 Task: Add the "Unanswered questions" component in the site builder.
Action: Mouse moved to (1180, 84)
Screenshot: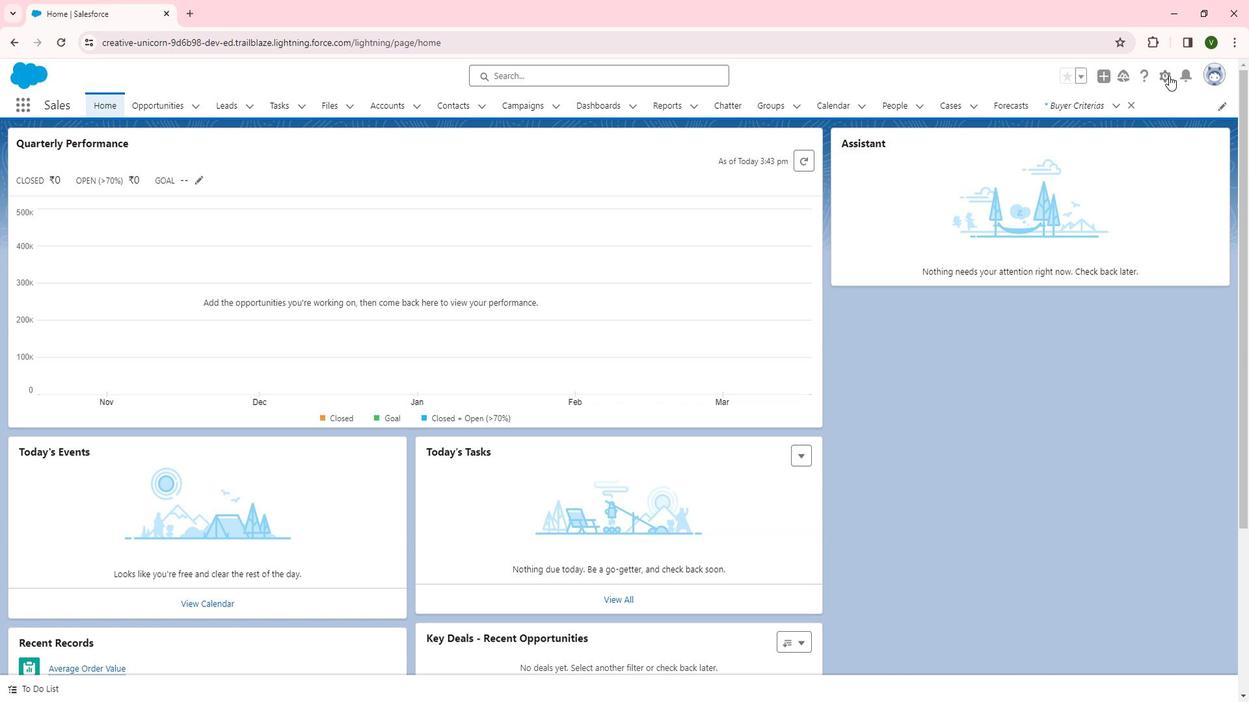 
Action: Mouse pressed left at (1180, 84)
Screenshot: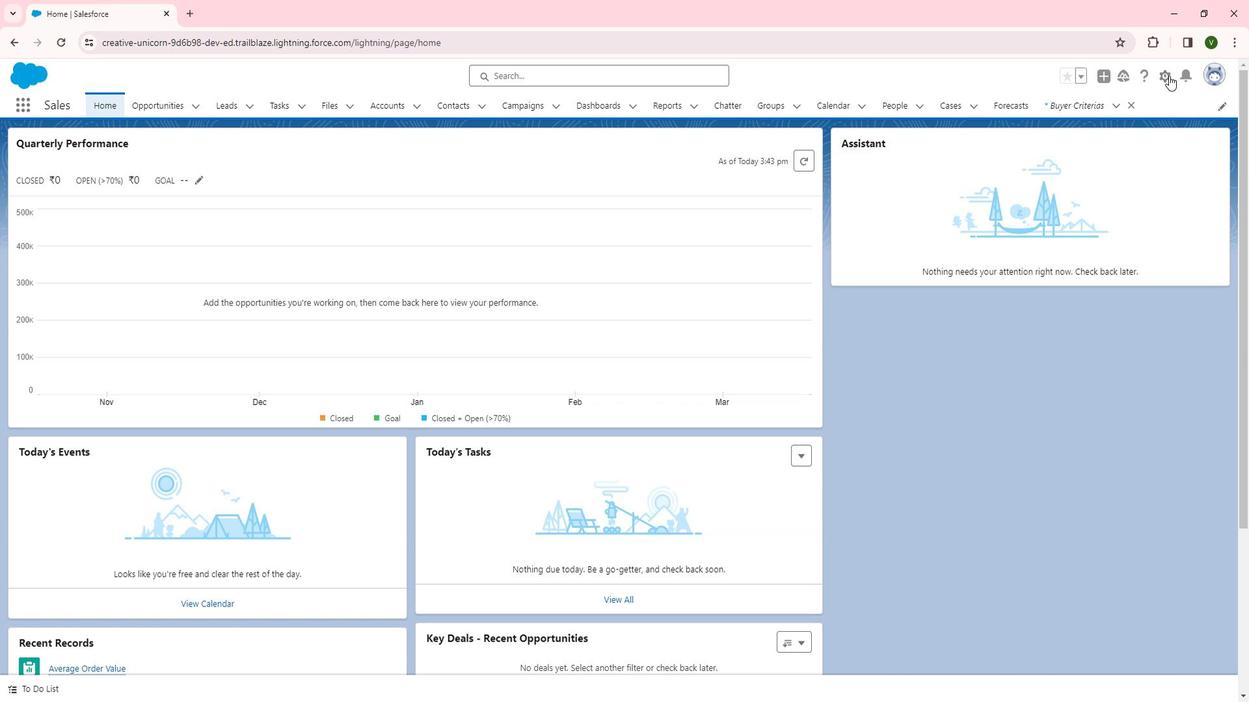 
Action: Mouse moved to (1128, 124)
Screenshot: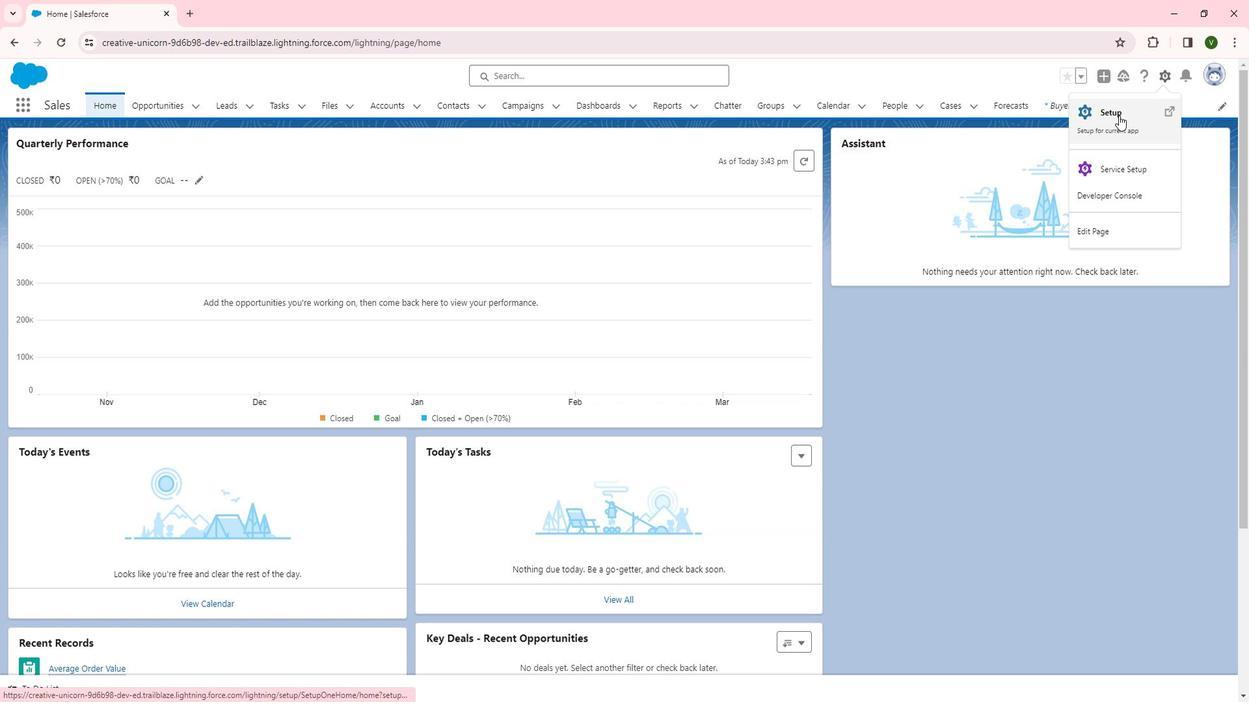 
Action: Mouse pressed left at (1128, 124)
Screenshot: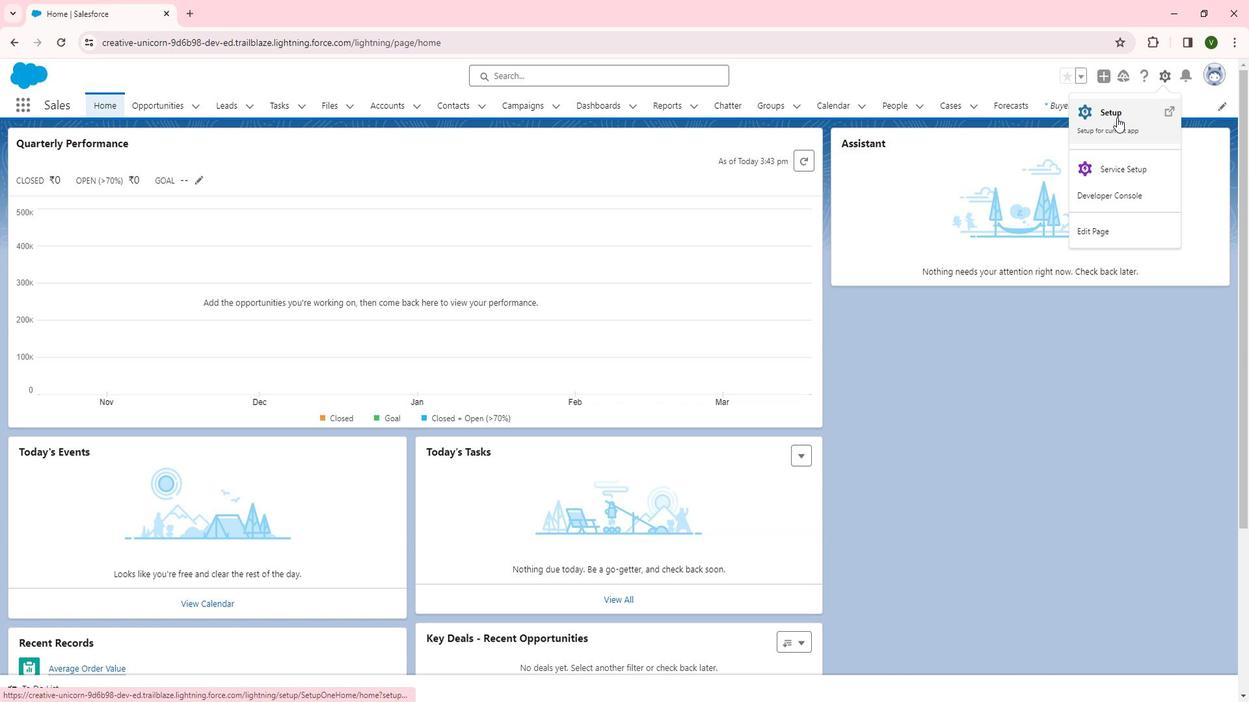 
Action: Mouse moved to (81, 487)
Screenshot: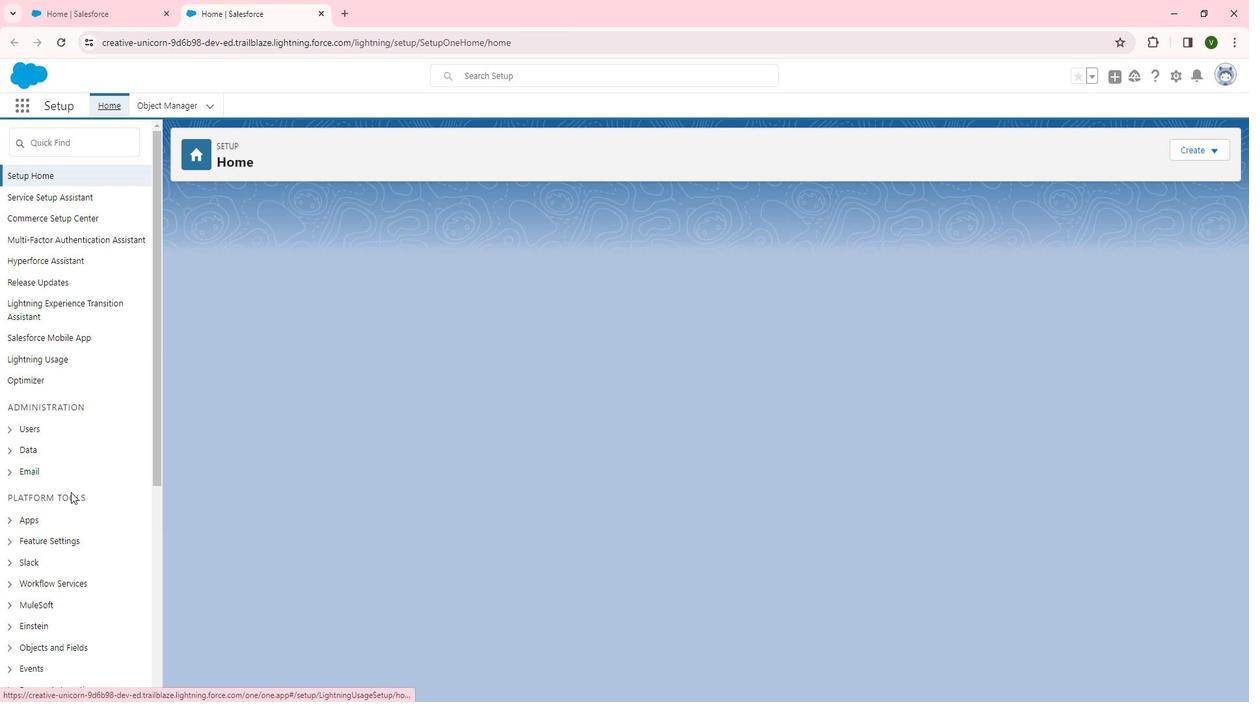 
Action: Mouse scrolled (81, 486) with delta (0, 0)
Screenshot: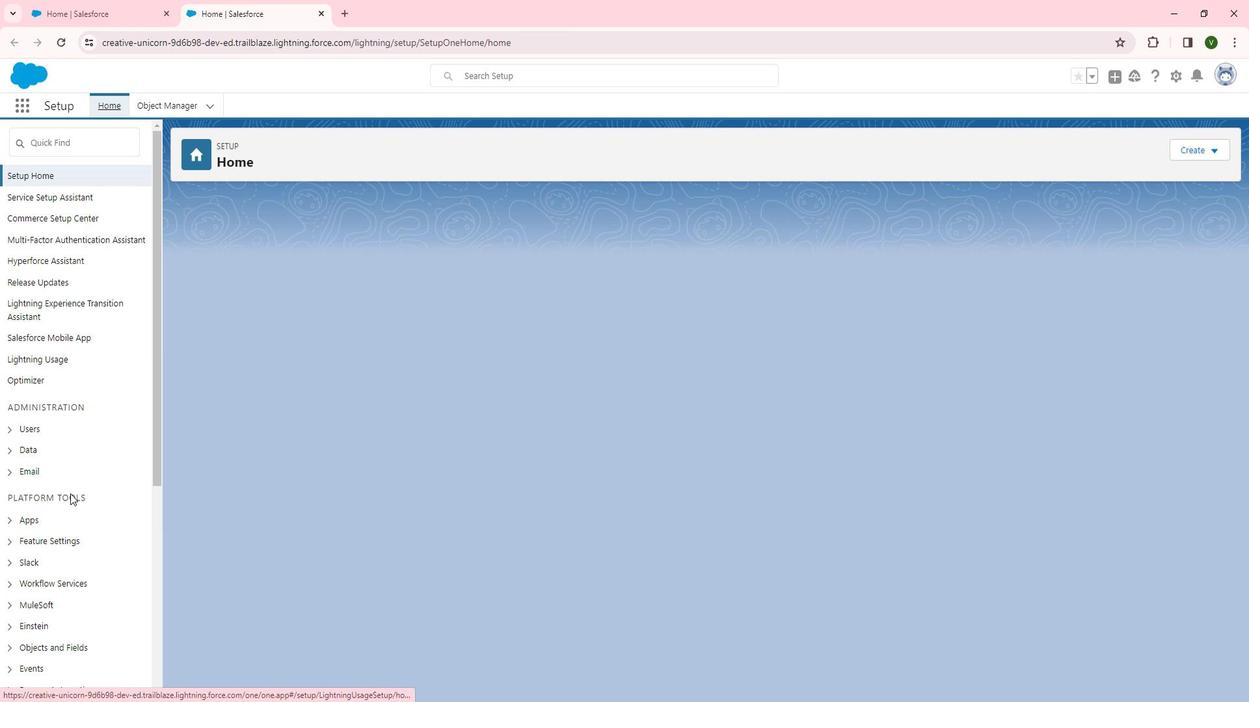 
Action: Mouse scrolled (81, 486) with delta (0, 0)
Screenshot: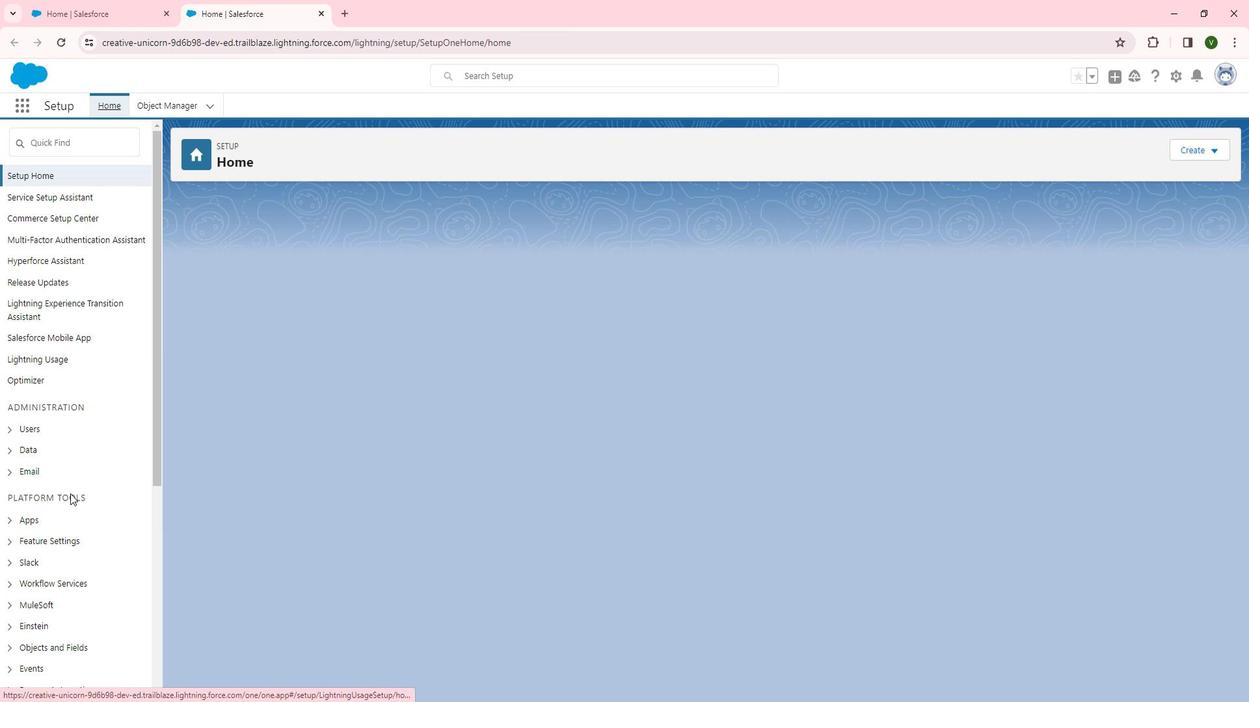 
Action: Mouse scrolled (81, 486) with delta (0, 0)
Screenshot: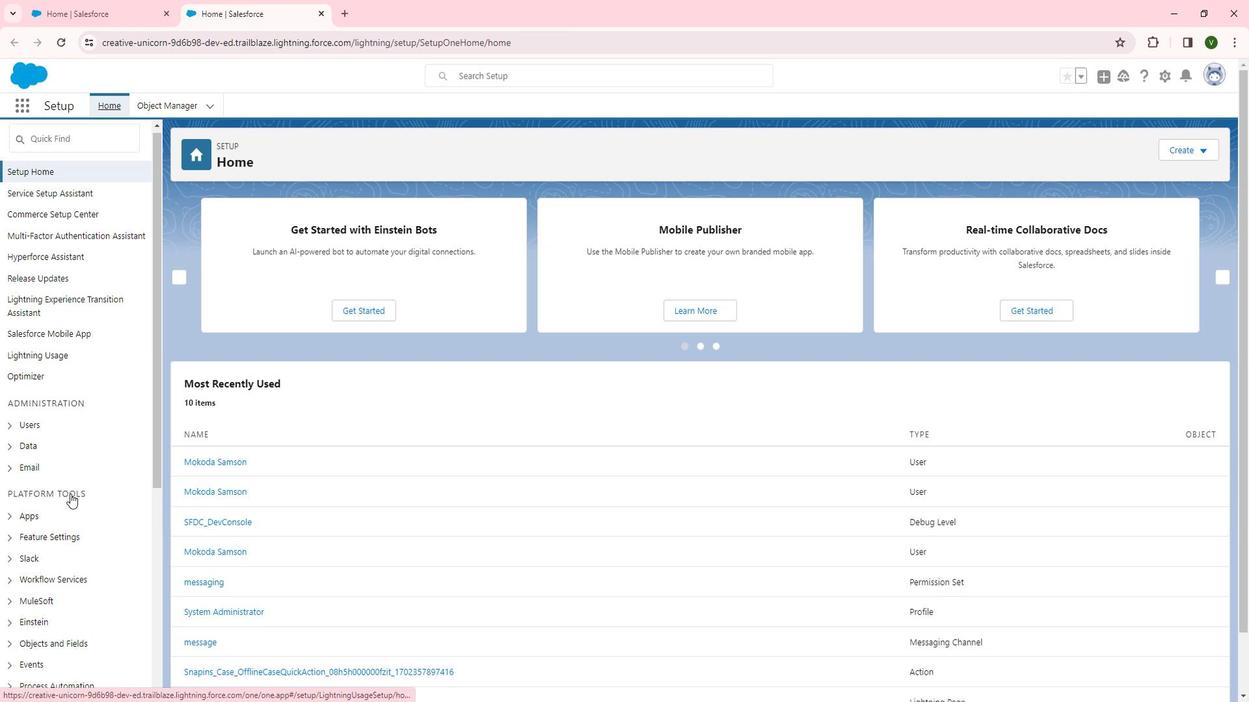 
Action: Mouse moved to (83, 338)
Screenshot: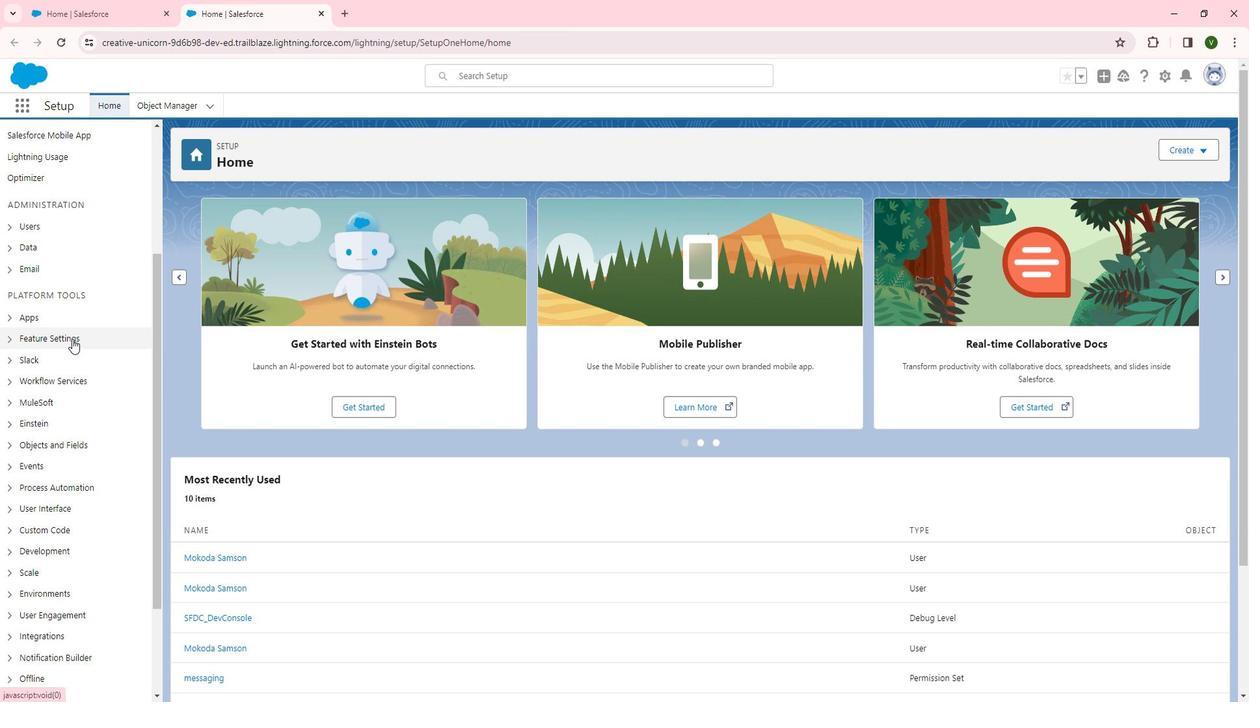 
Action: Mouse pressed left at (83, 338)
Screenshot: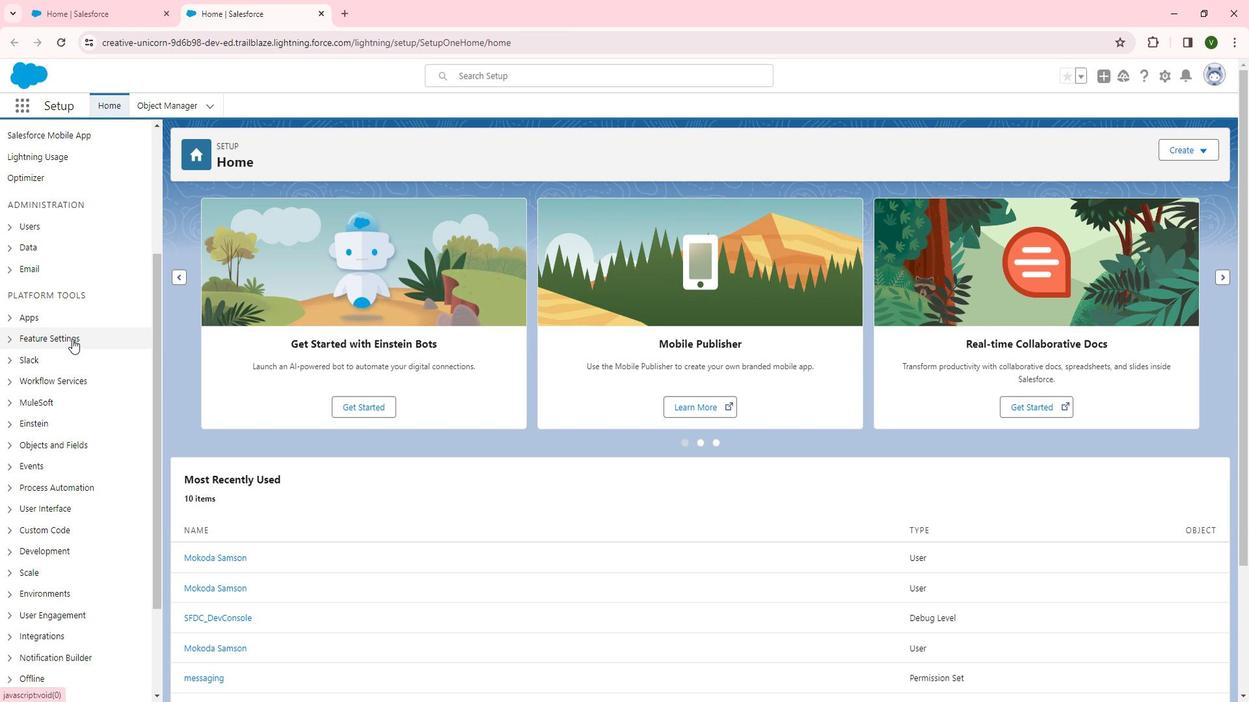 
Action: Mouse moved to (90, 473)
Screenshot: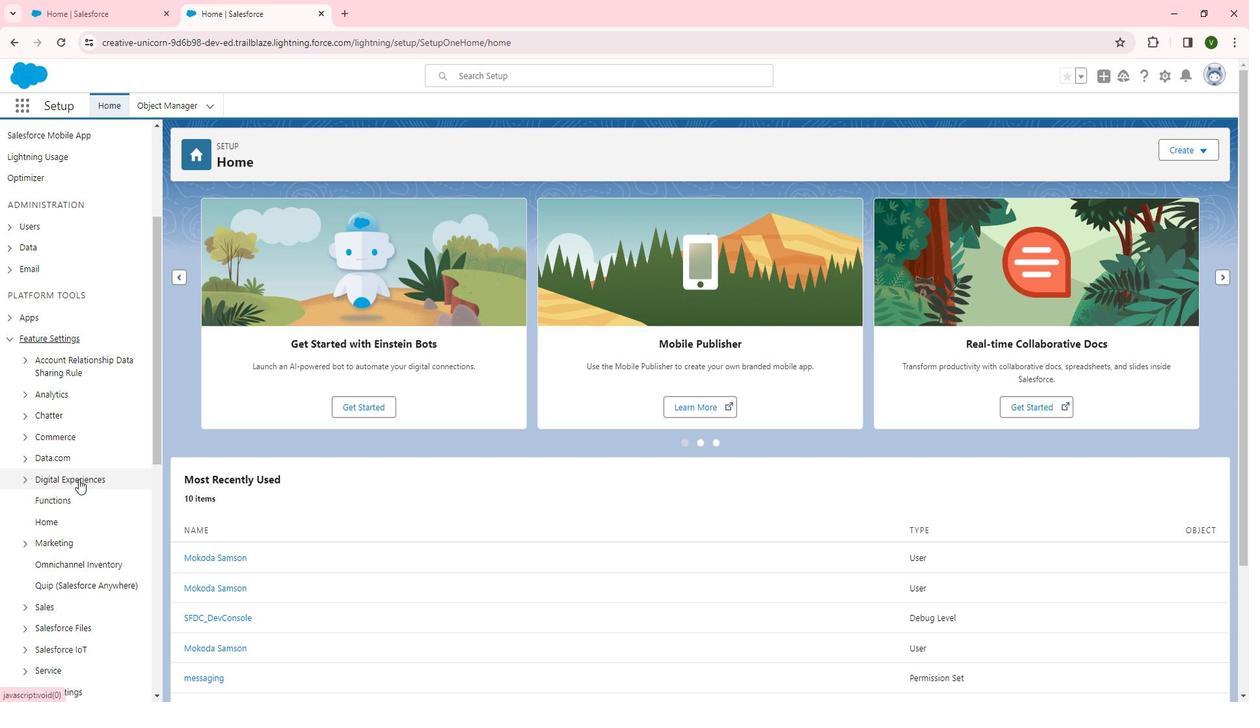 
Action: Mouse pressed left at (90, 473)
Screenshot: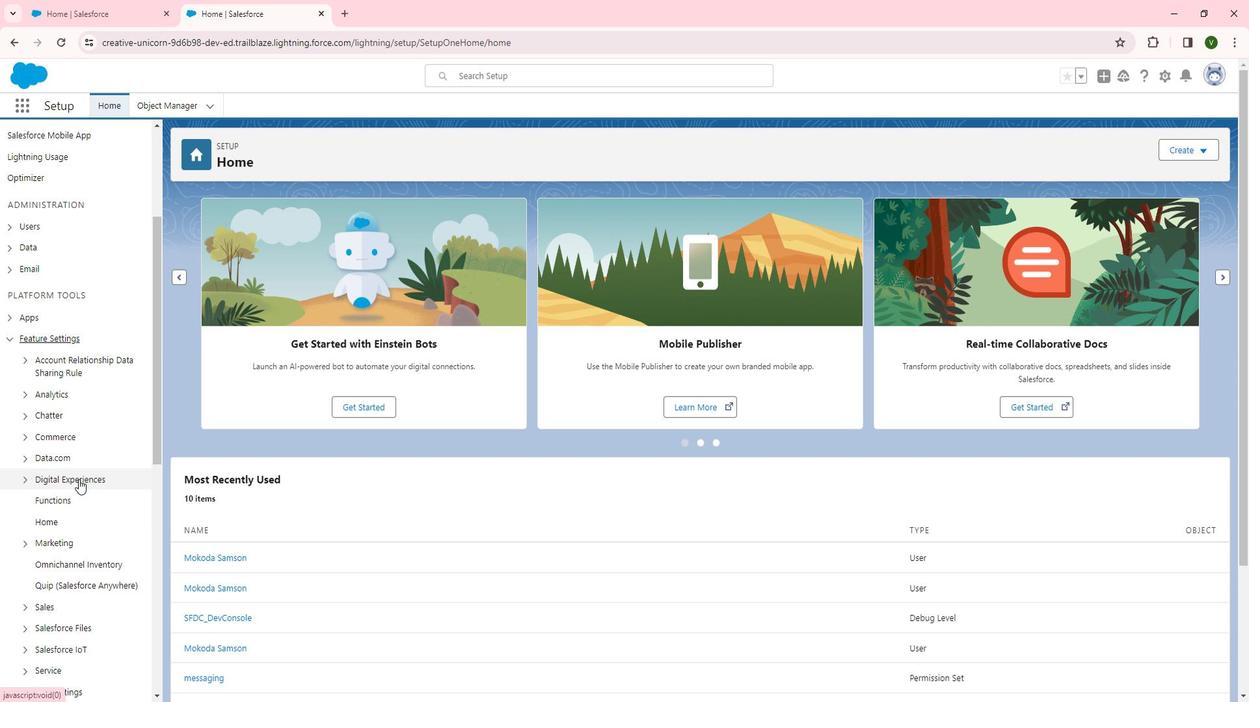 
Action: Mouse moved to (72, 495)
Screenshot: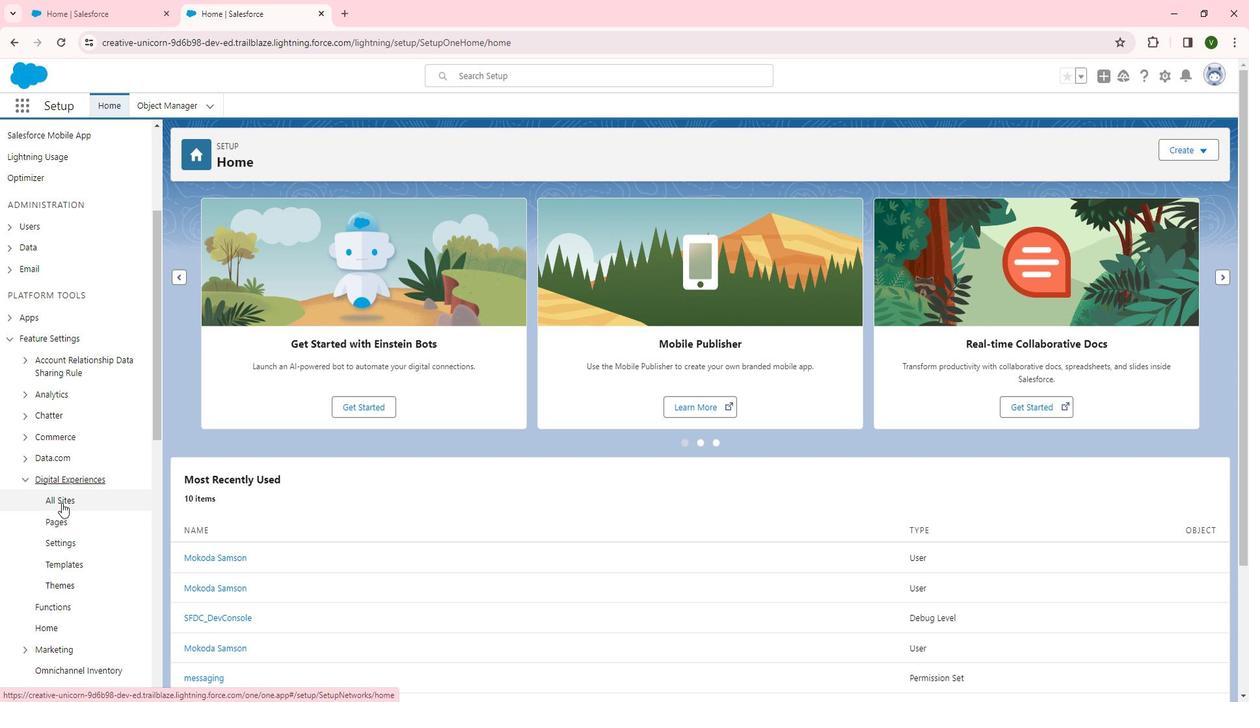 
Action: Mouse pressed left at (72, 495)
Screenshot: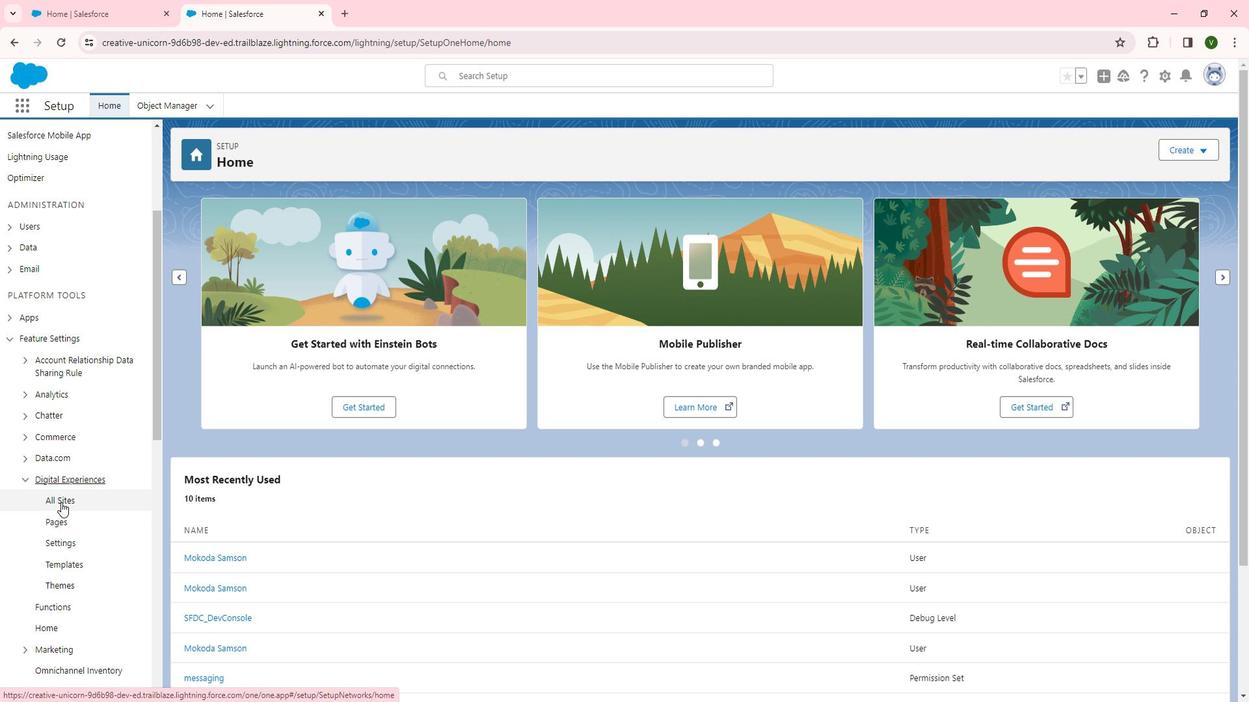 
Action: Mouse moved to (212, 385)
Screenshot: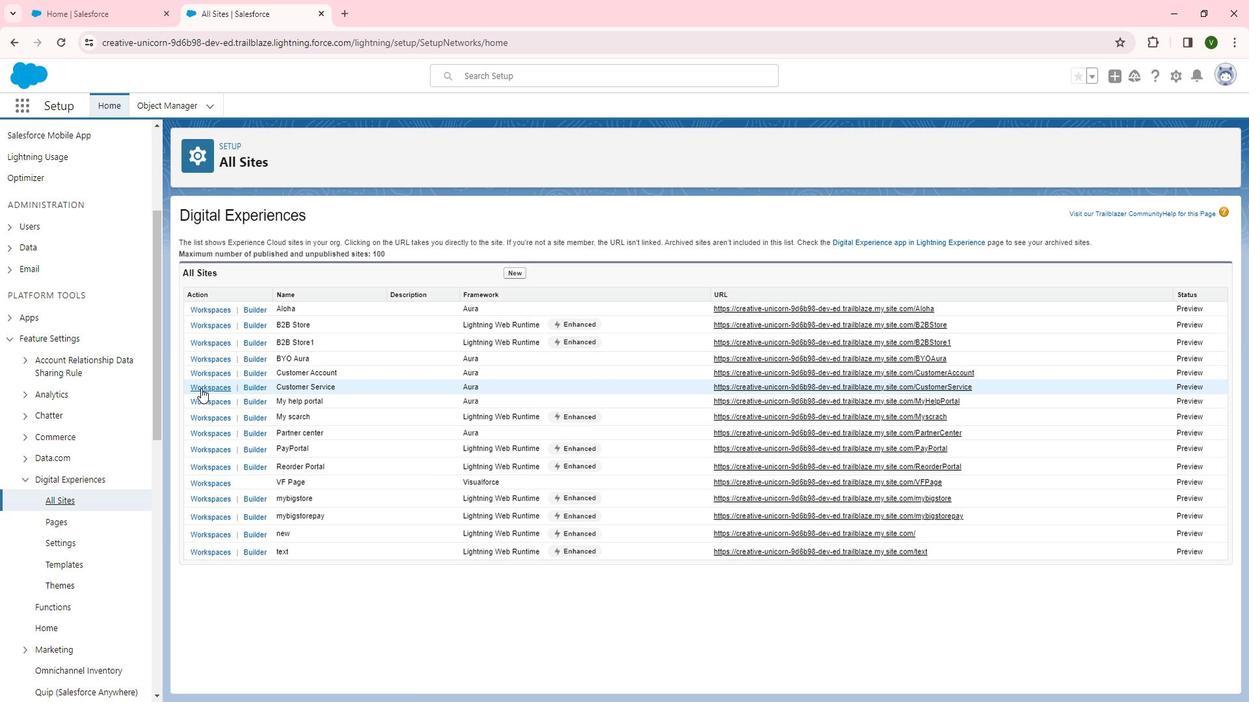 
Action: Mouse pressed left at (212, 385)
Screenshot: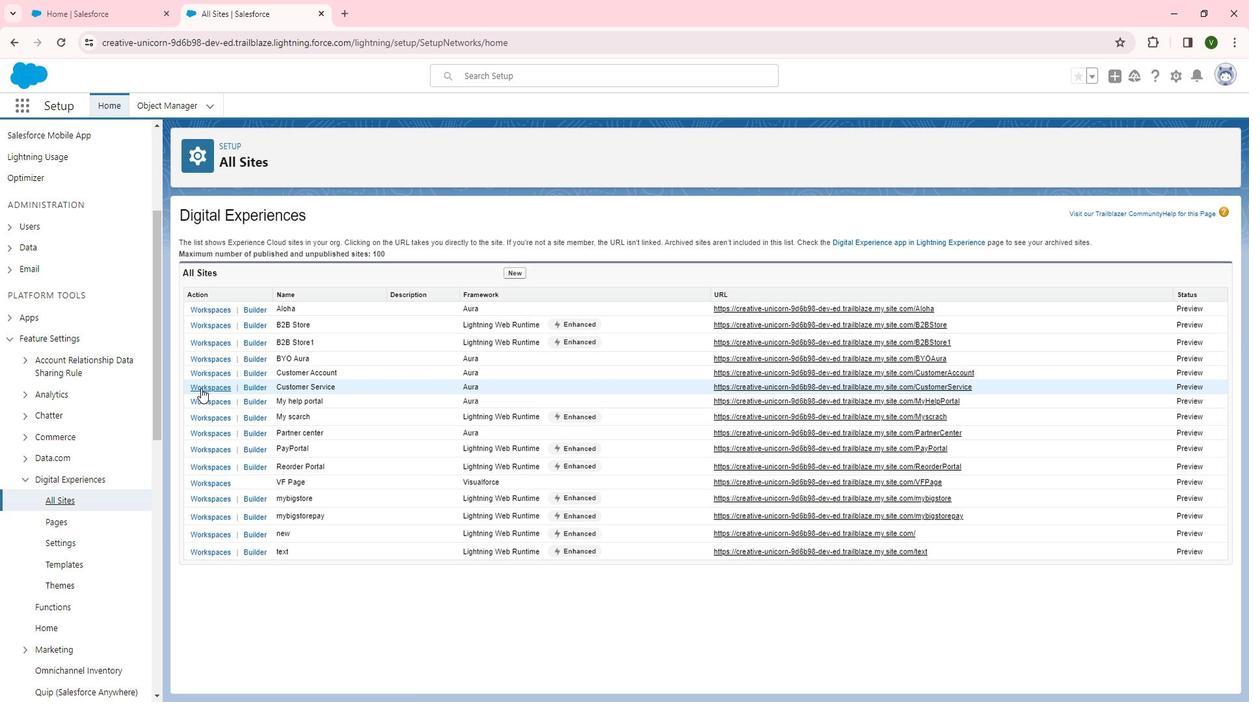 
Action: Mouse moved to (187, 323)
Screenshot: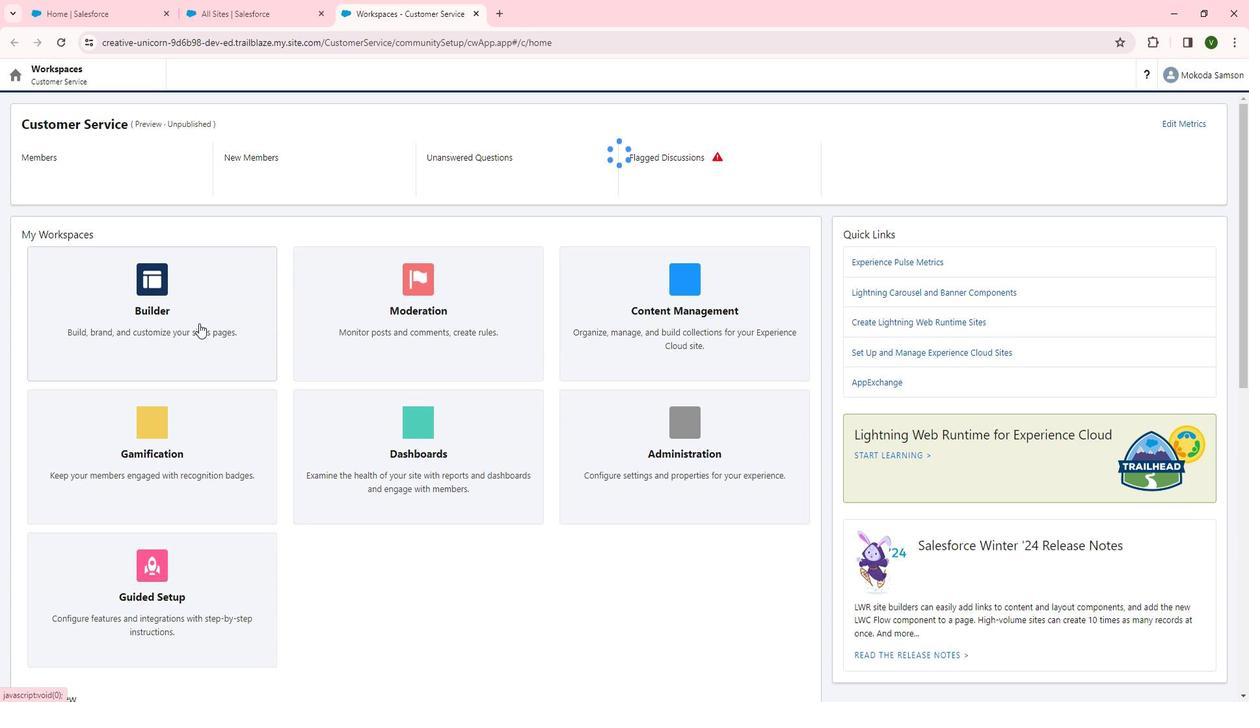 
Action: Mouse pressed left at (187, 323)
Screenshot: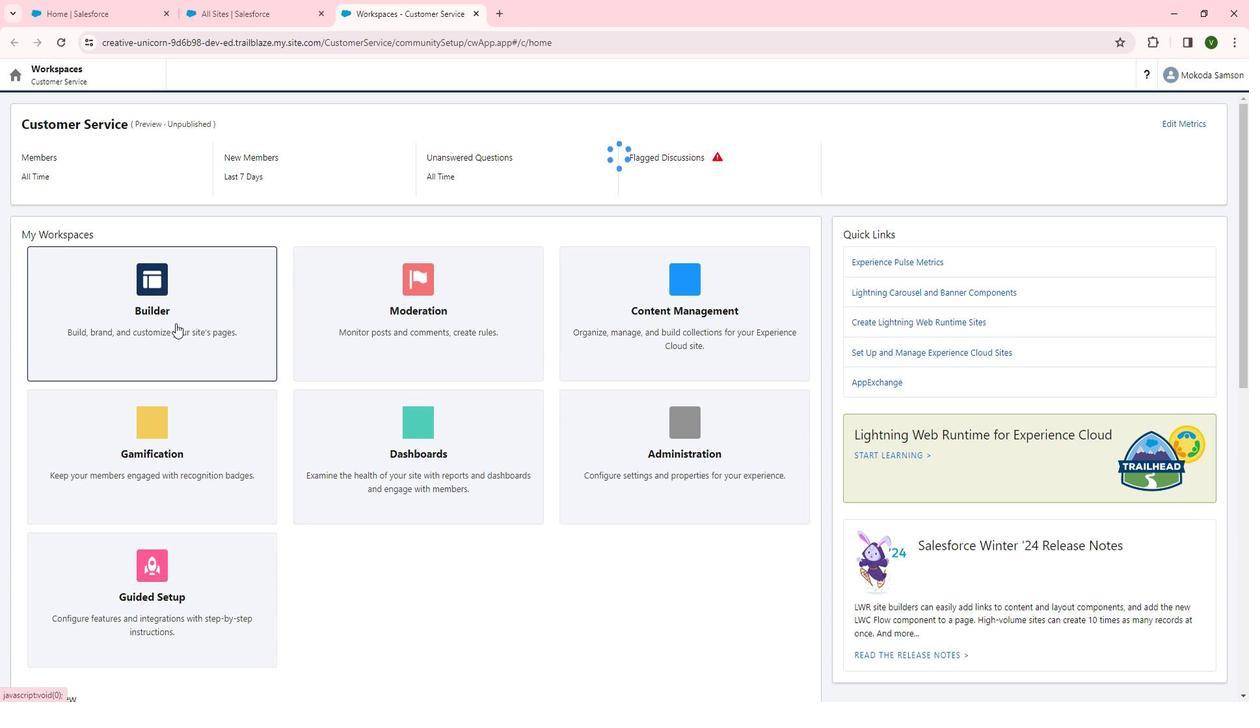
Action: Mouse moved to (40, 124)
Screenshot: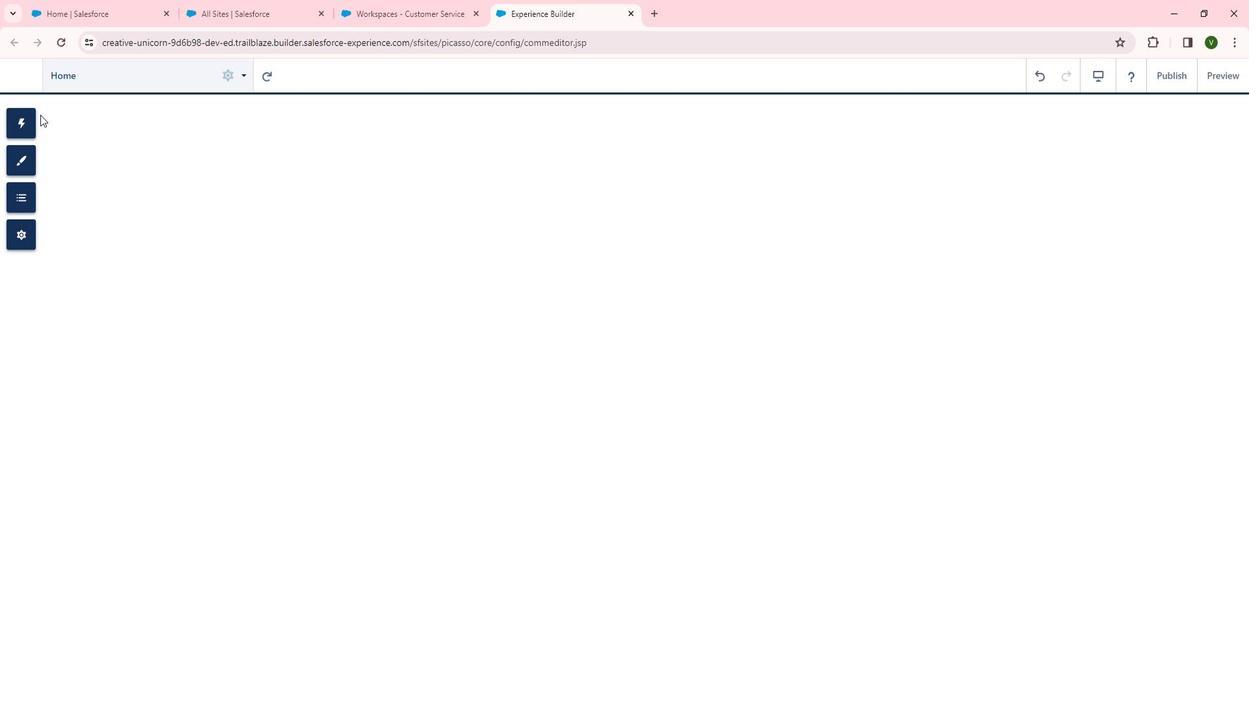 
Action: Mouse pressed left at (40, 124)
Screenshot: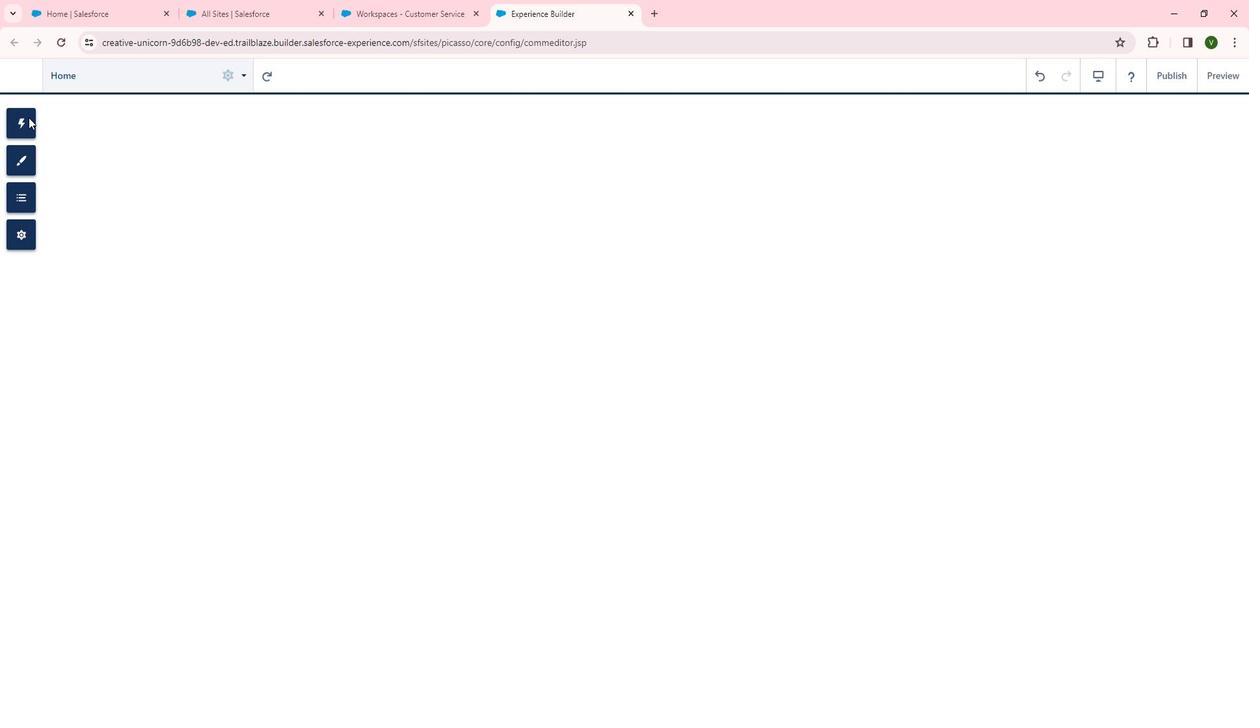 
Action: Mouse moved to (144, 384)
Screenshot: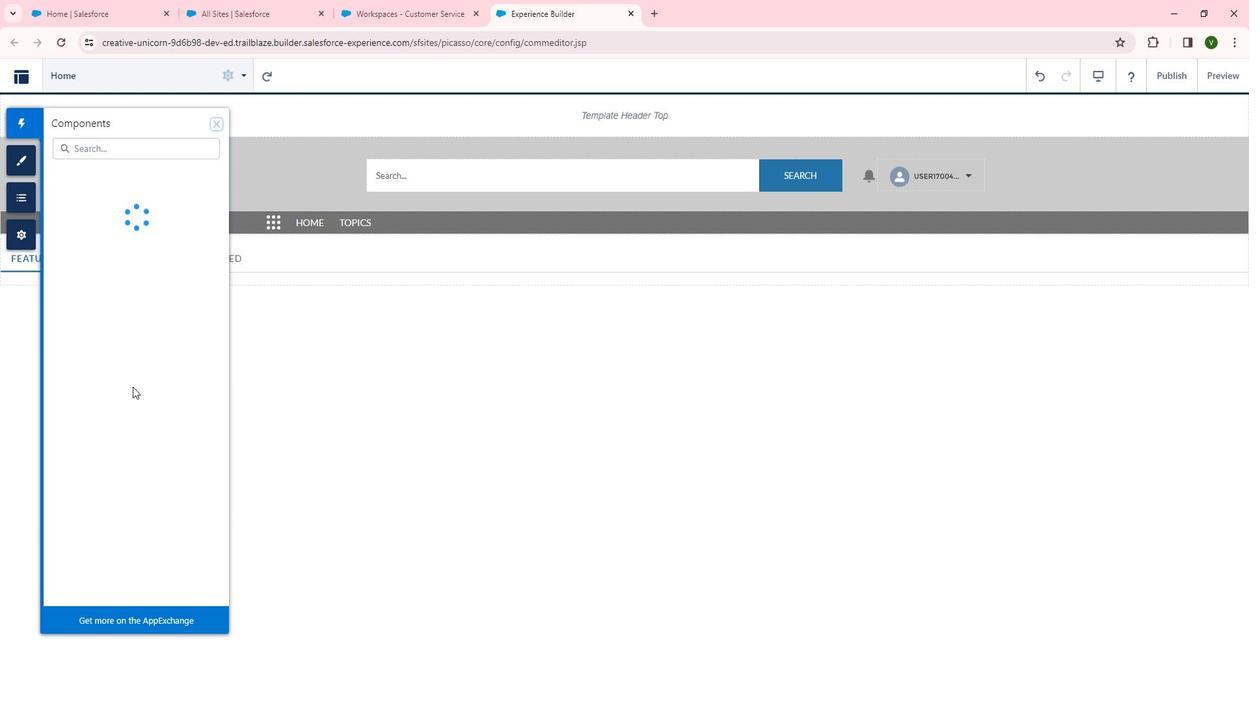 
Action: Mouse scrolled (144, 383) with delta (0, 0)
Screenshot: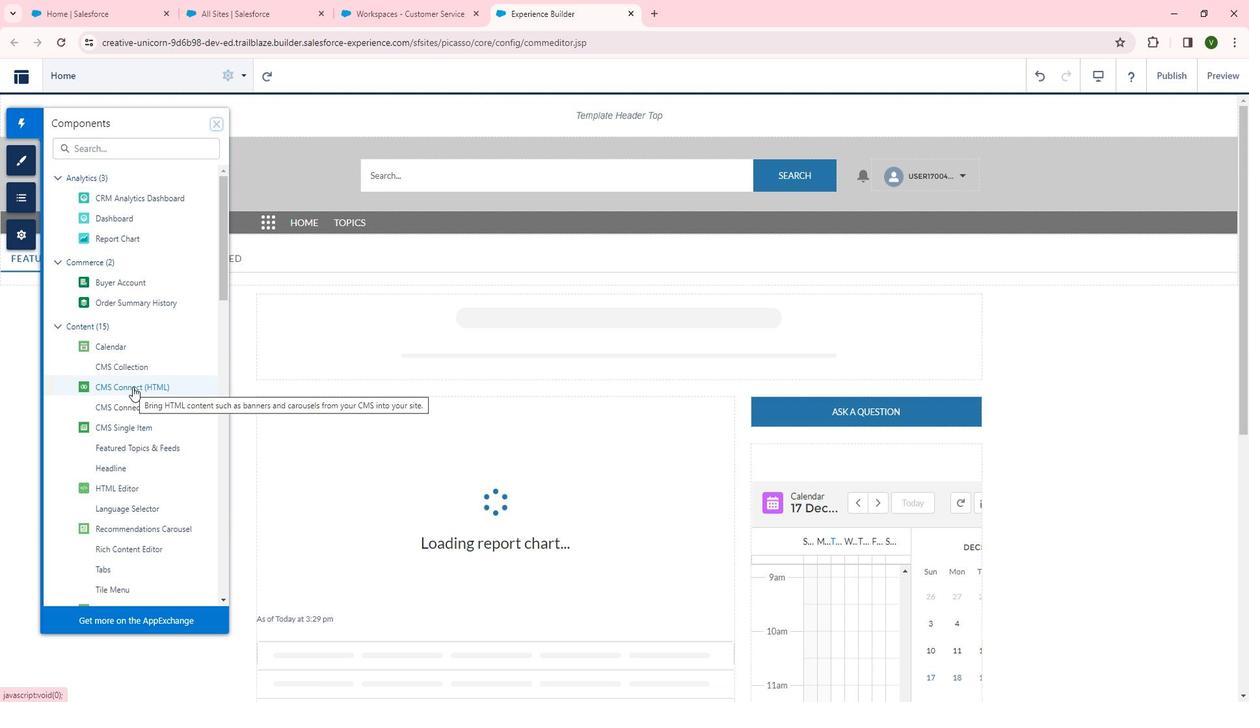 
Action: Mouse scrolled (144, 383) with delta (0, 0)
Screenshot: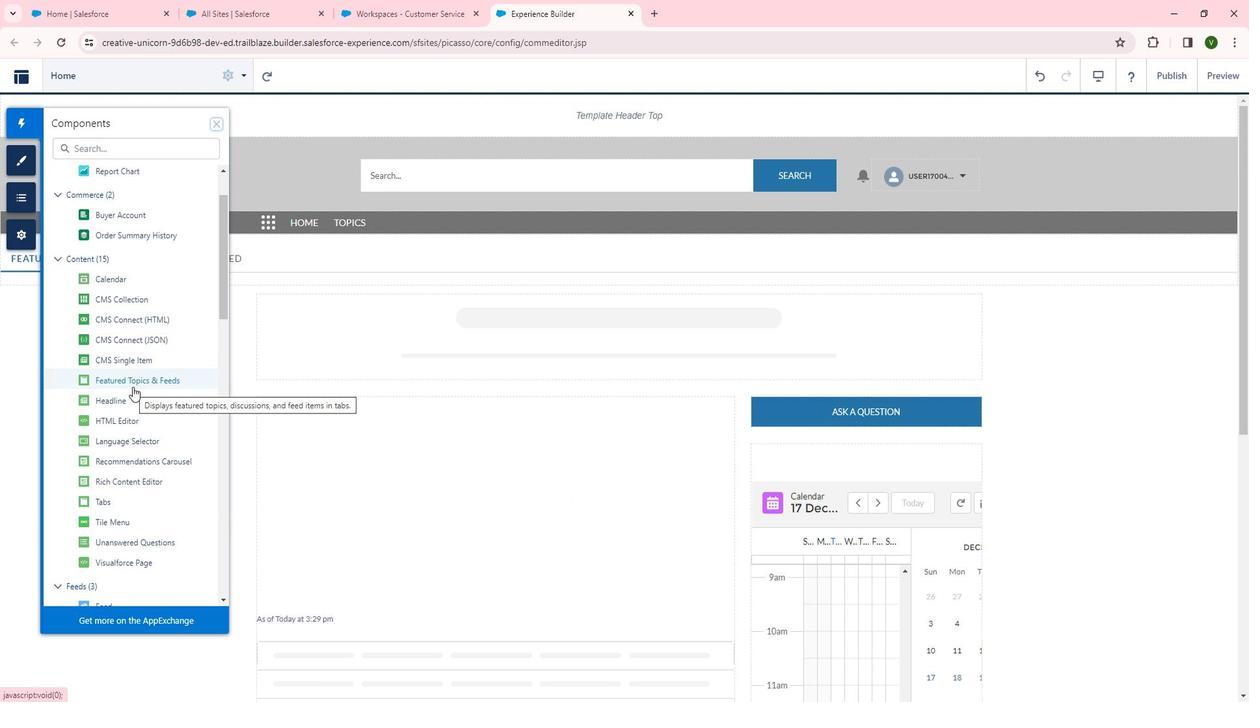 
Action: Mouse scrolled (144, 383) with delta (0, 0)
Screenshot: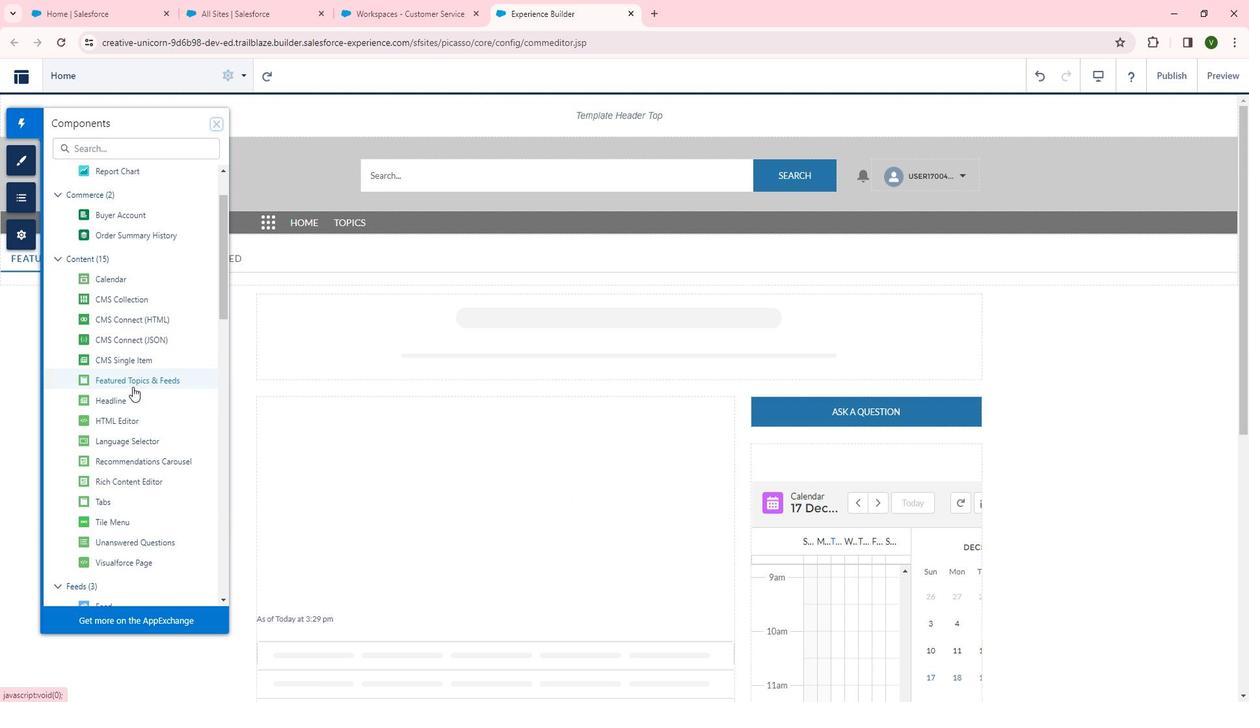 
Action: Mouse moved to (131, 404)
Screenshot: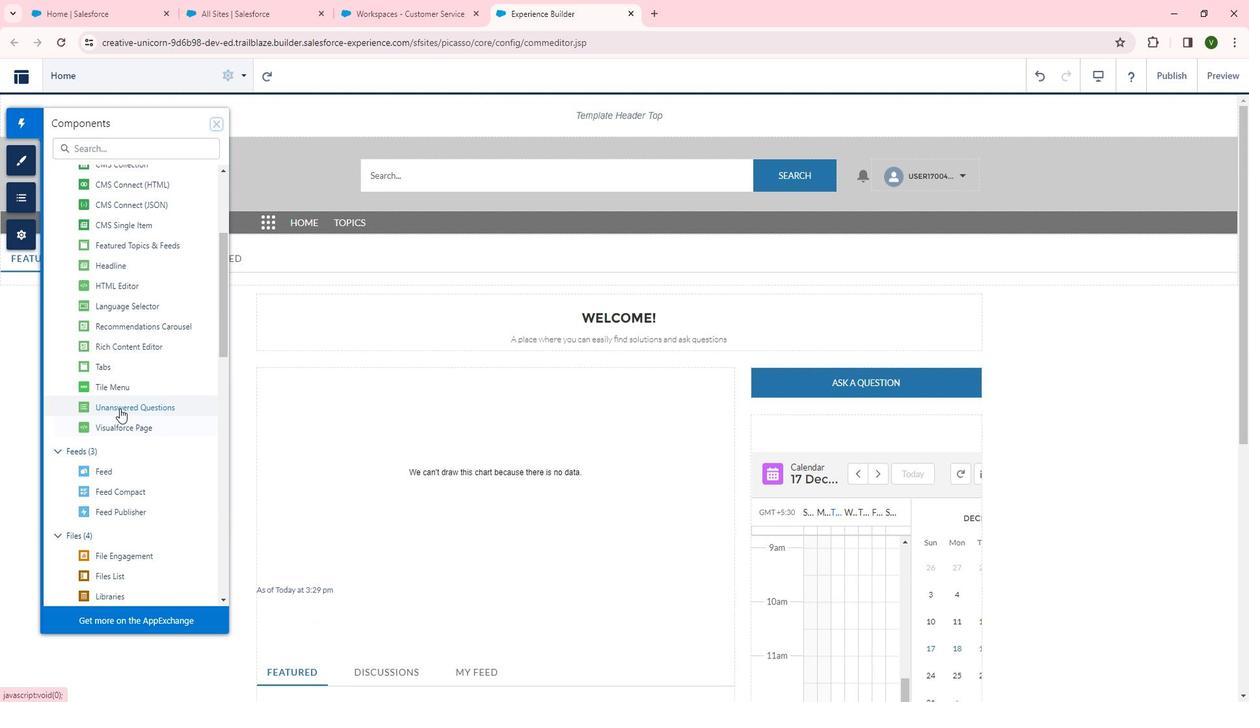 
Action: Mouse pressed left at (131, 404)
Screenshot: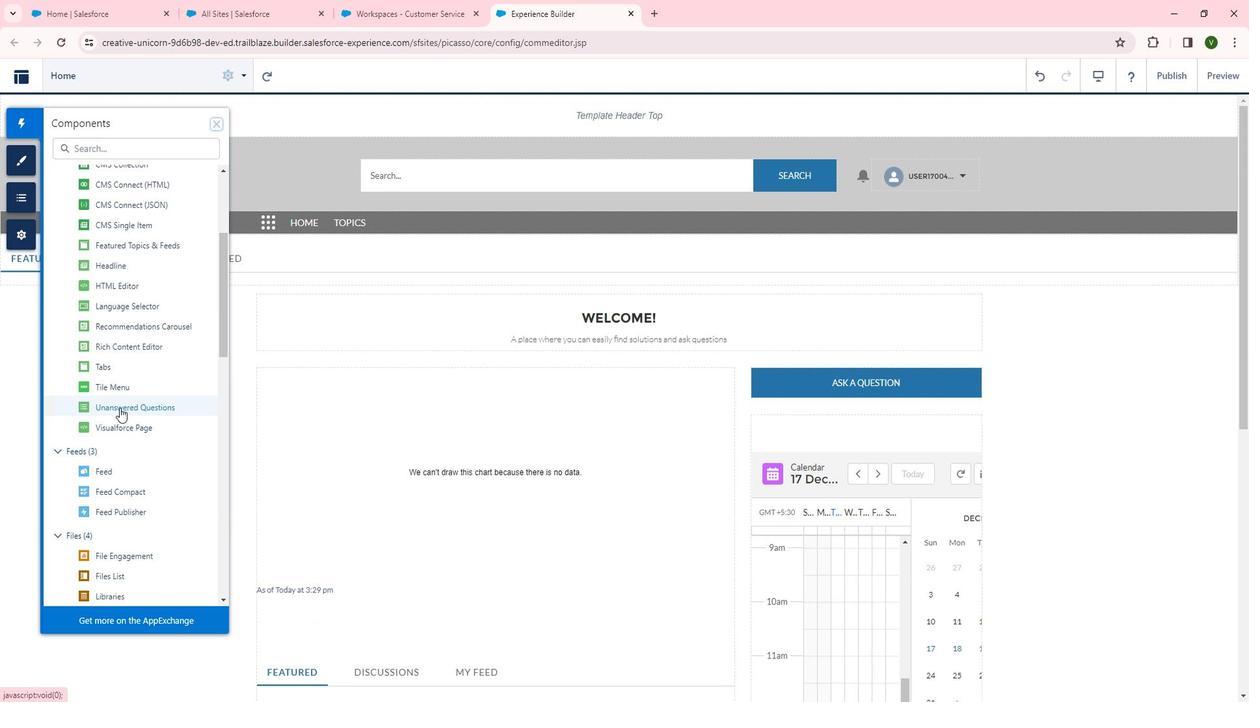
Action: Mouse moved to (881, 380)
Screenshot: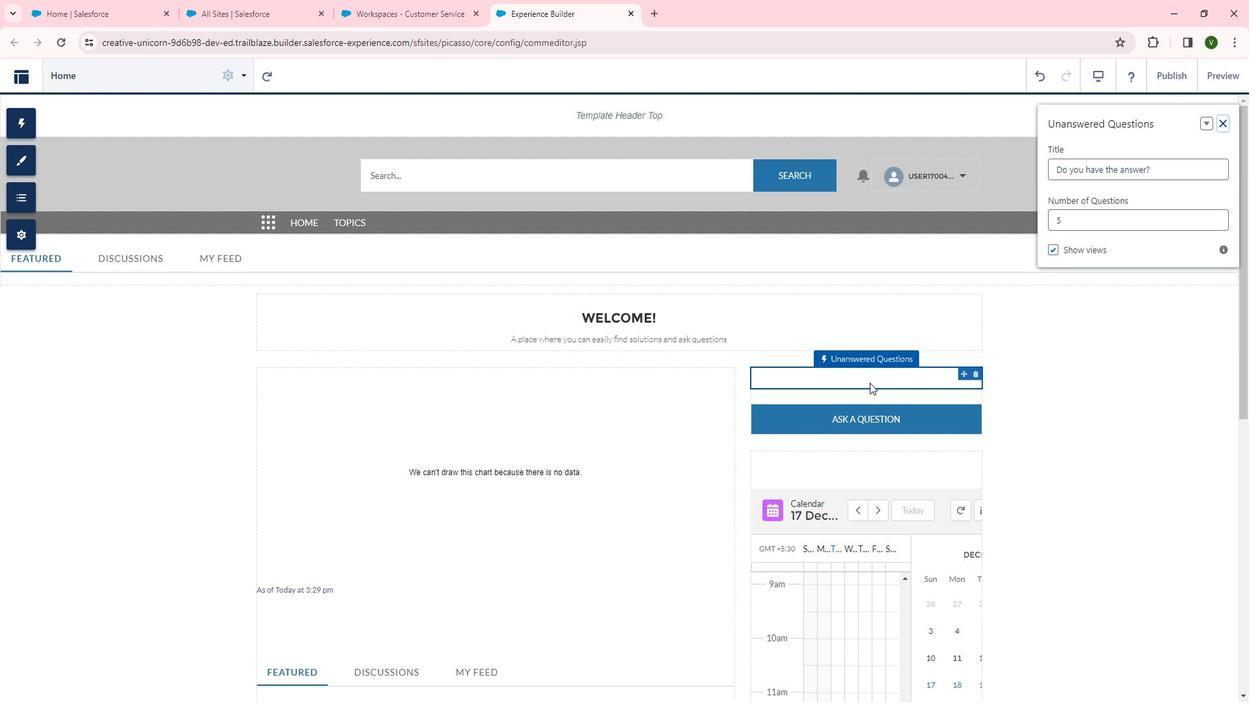 
